 Task: Enable the option "Use keyframes" for TS muxer.
Action: Mouse moved to (113, 13)
Screenshot: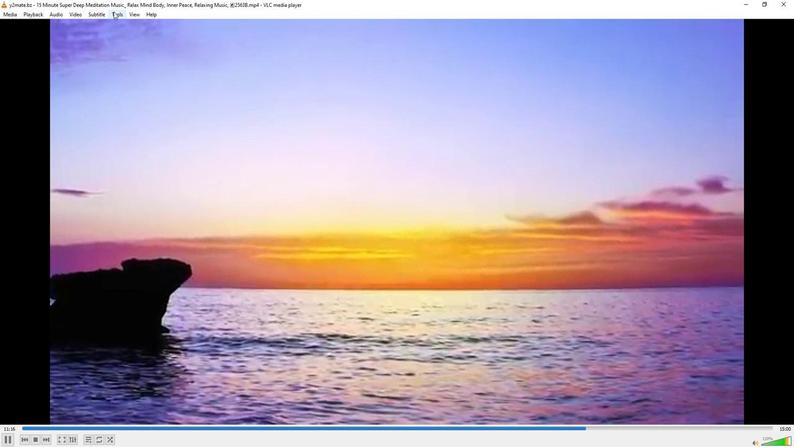 
Action: Mouse pressed left at (113, 13)
Screenshot: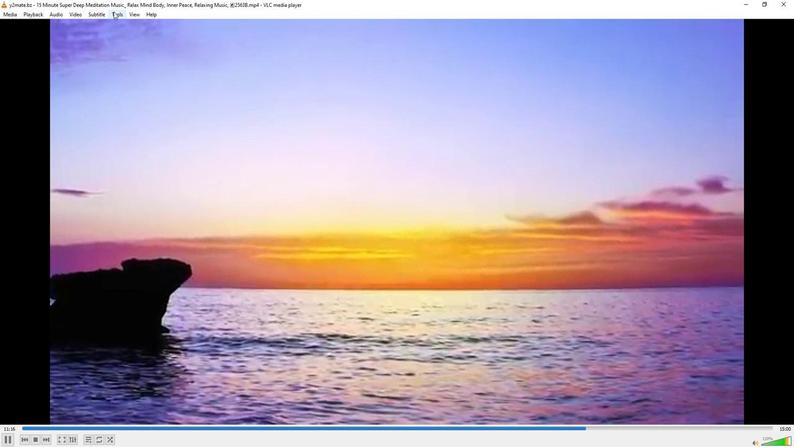 
Action: Mouse moved to (132, 114)
Screenshot: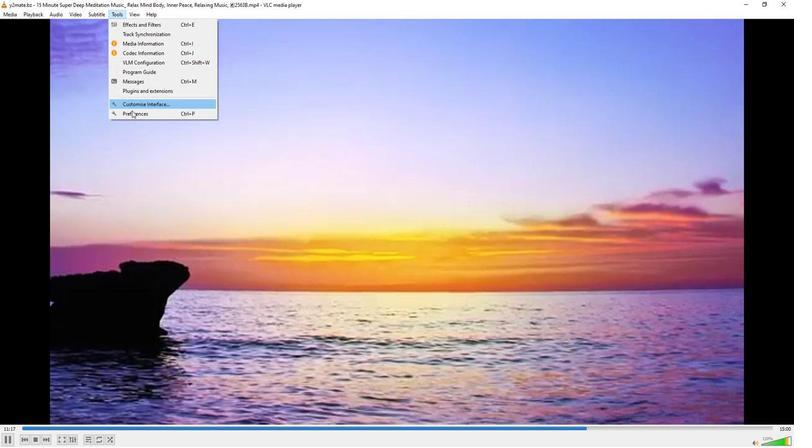 
Action: Mouse pressed left at (132, 114)
Screenshot: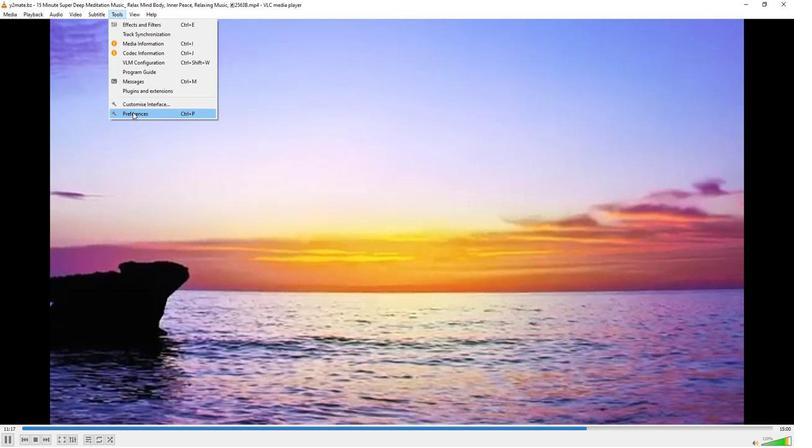 
Action: Mouse moved to (260, 362)
Screenshot: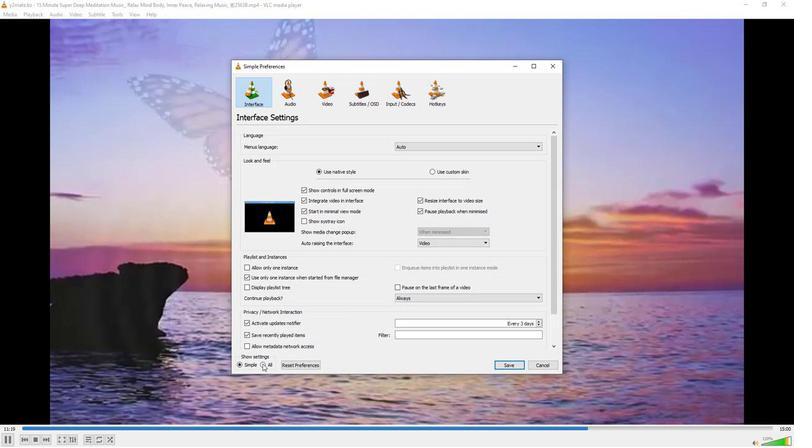 
Action: Mouse pressed left at (260, 362)
Screenshot: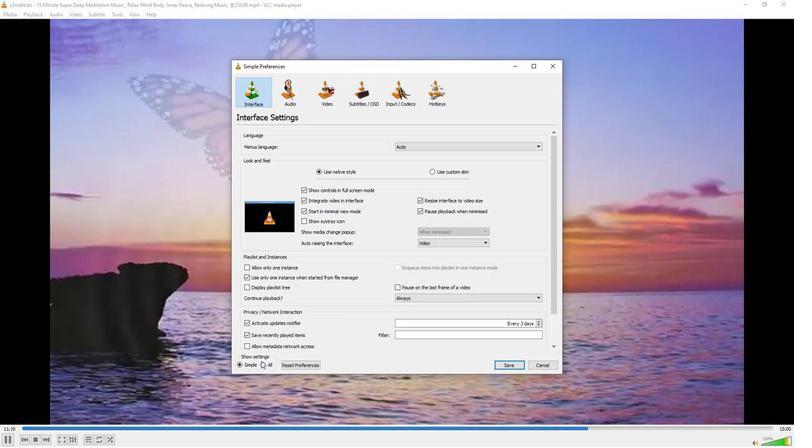 
Action: Mouse moved to (258, 299)
Screenshot: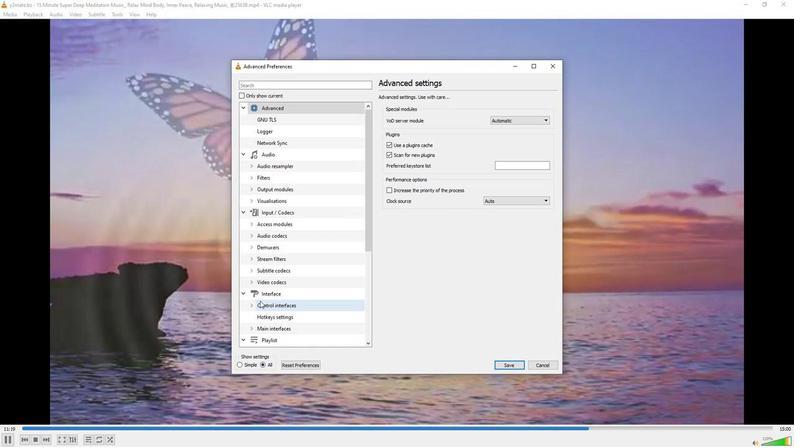 
Action: Mouse scrolled (258, 299) with delta (0, 0)
Screenshot: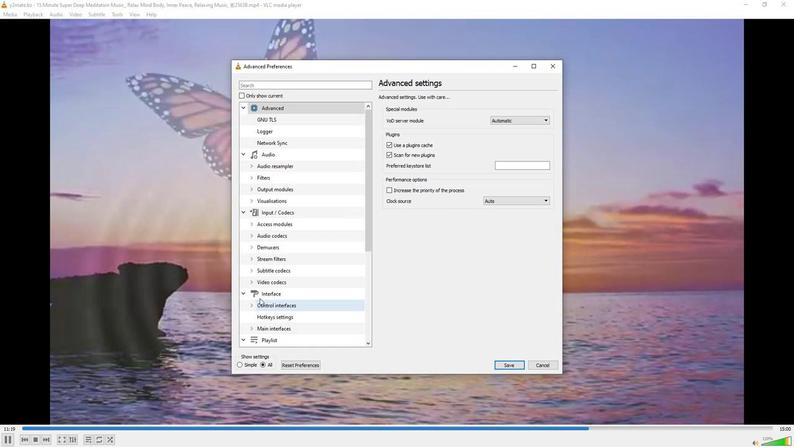 
Action: Mouse scrolled (258, 299) with delta (0, 0)
Screenshot: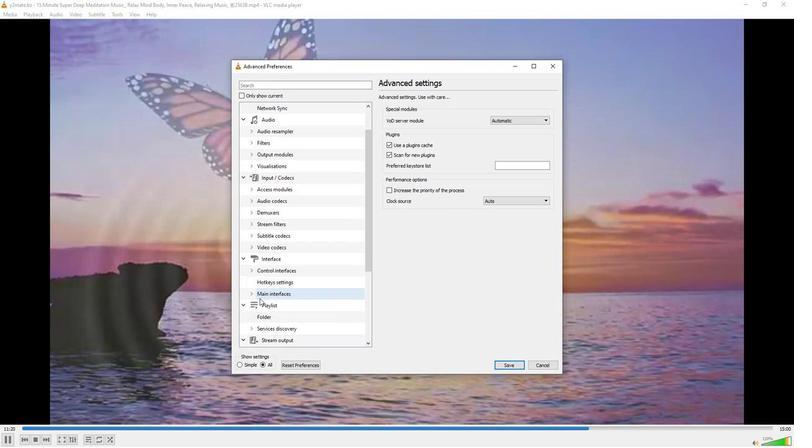 
Action: Mouse moved to (258, 299)
Screenshot: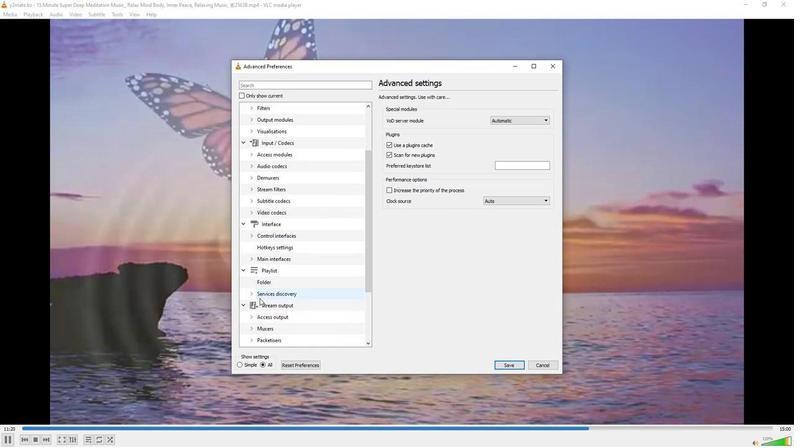 
Action: Mouse scrolled (258, 298) with delta (0, 0)
Screenshot: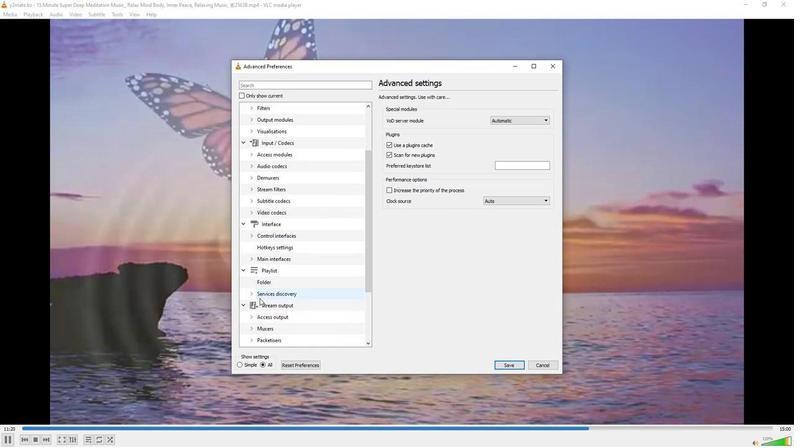 
Action: Mouse moved to (250, 294)
Screenshot: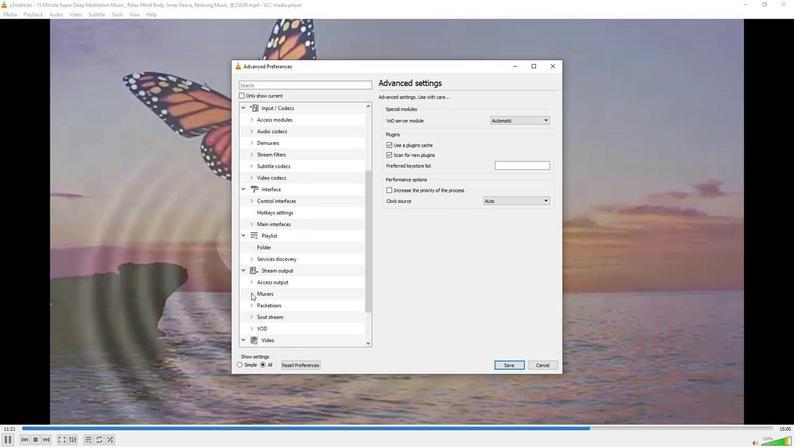 
Action: Mouse pressed left at (250, 294)
Screenshot: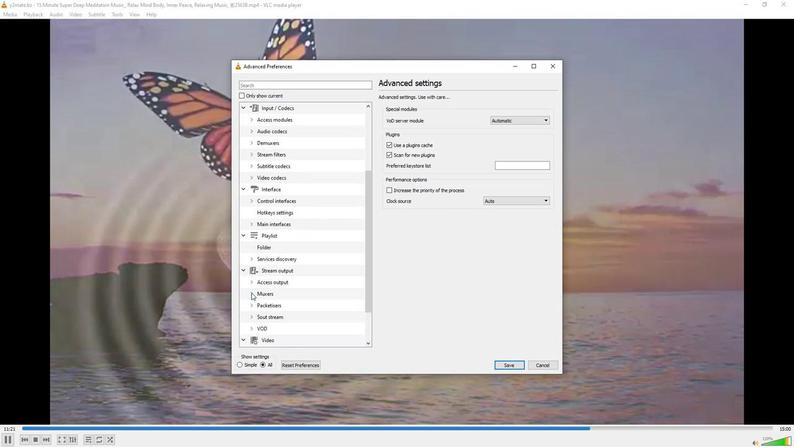
Action: Mouse moved to (252, 296)
Screenshot: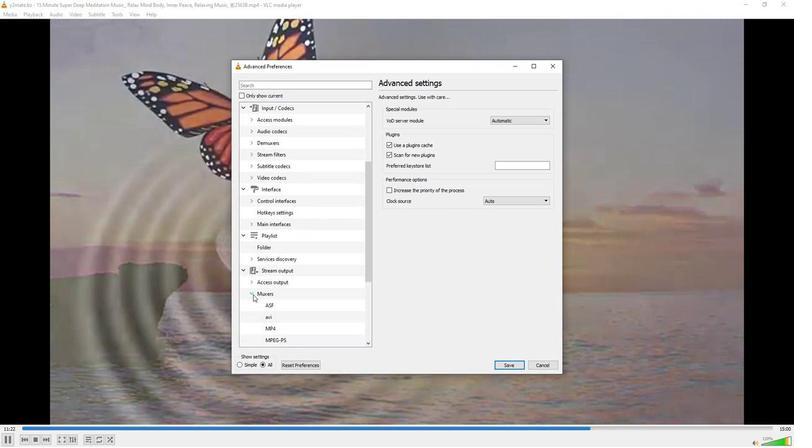 
Action: Mouse scrolled (252, 296) with delta (0, 0)
Screenshot: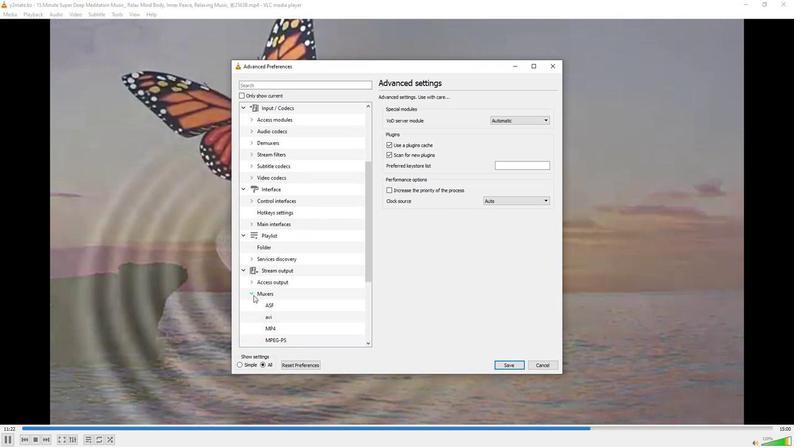
Action: Mouse moved to (282, 317)
Screenshot: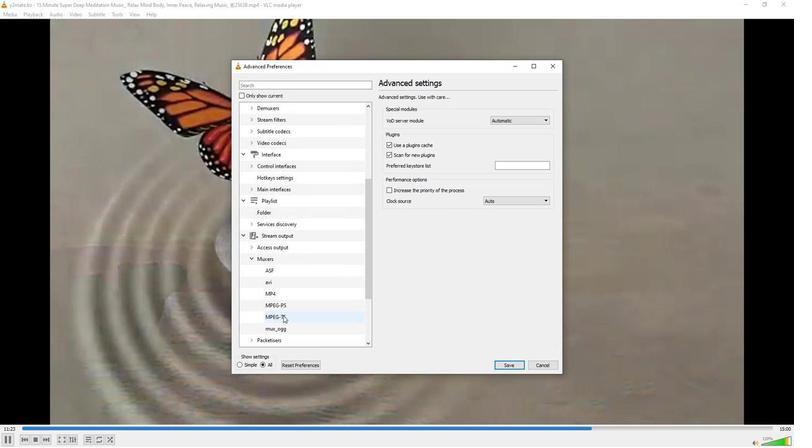 
Action: Mouse pressed left at (282, 317)
Screenshot: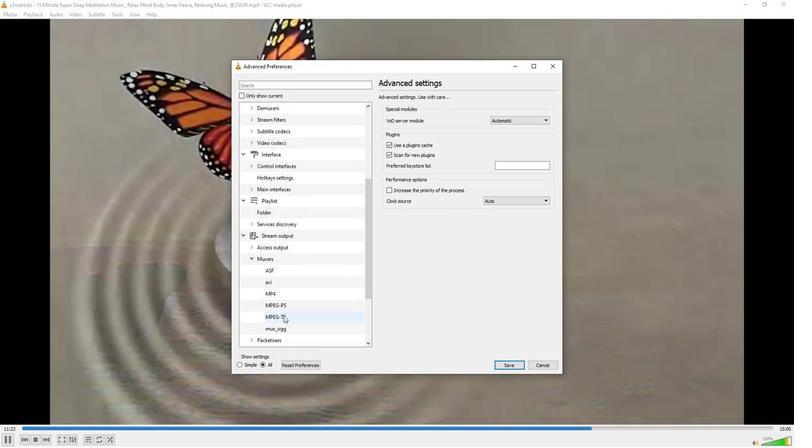 
Action: Mouse moved to (381, 252)
Screenshot: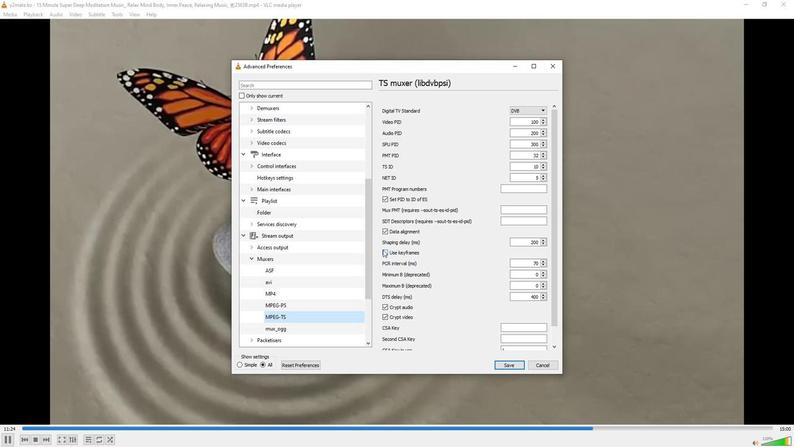 
Action: Mouse pressed left at (381, 252)
Screenshot: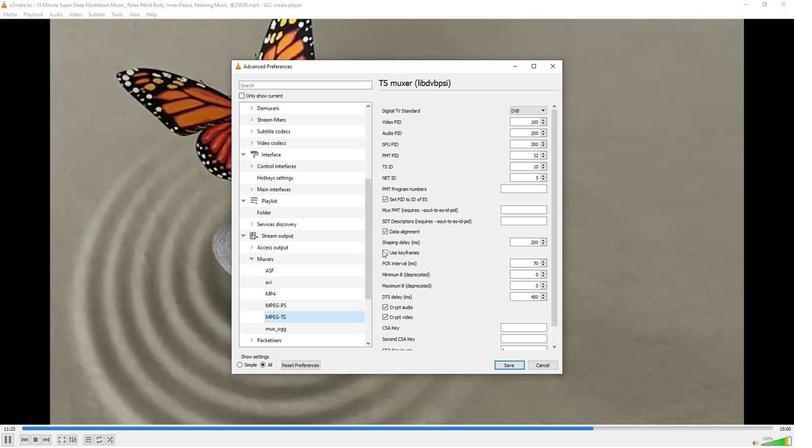 
Action: Mouse moved to (375, 307)
Screenshot: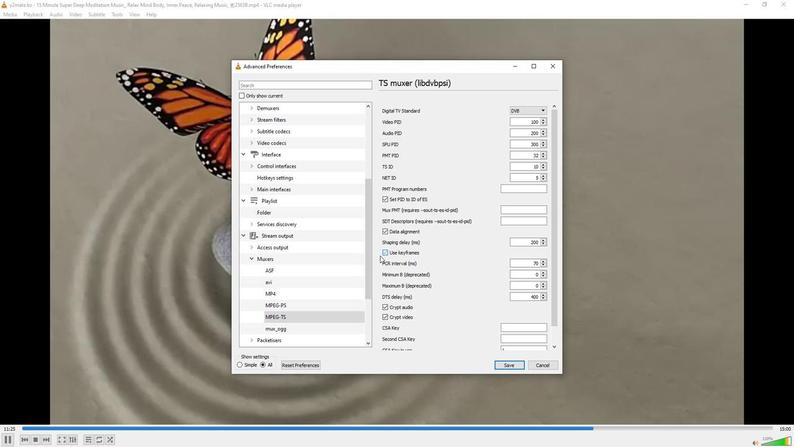 
